Task: For heading Arial with bold.  font size for heading22,  'Change the font style of data to'Arial Narrow.  and font size to 14,  Change the alignment of both headline & data to Align middle.  In the sheet  AssetAllocation logbook
Action: Mouse moved to (134, 167)
Screenshot: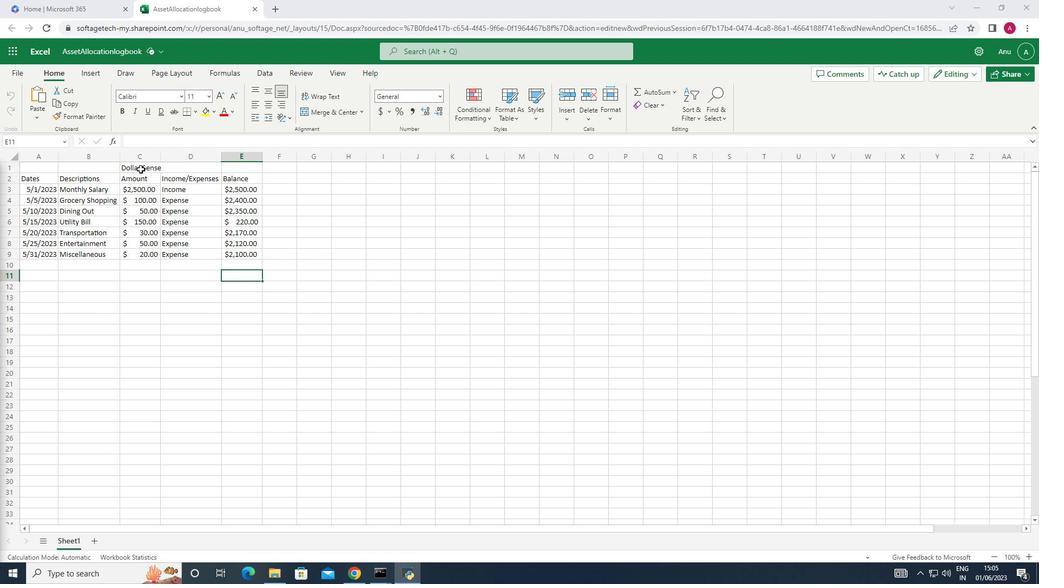 
Action: Mouse pressed left at (134, 167)
Screenshot: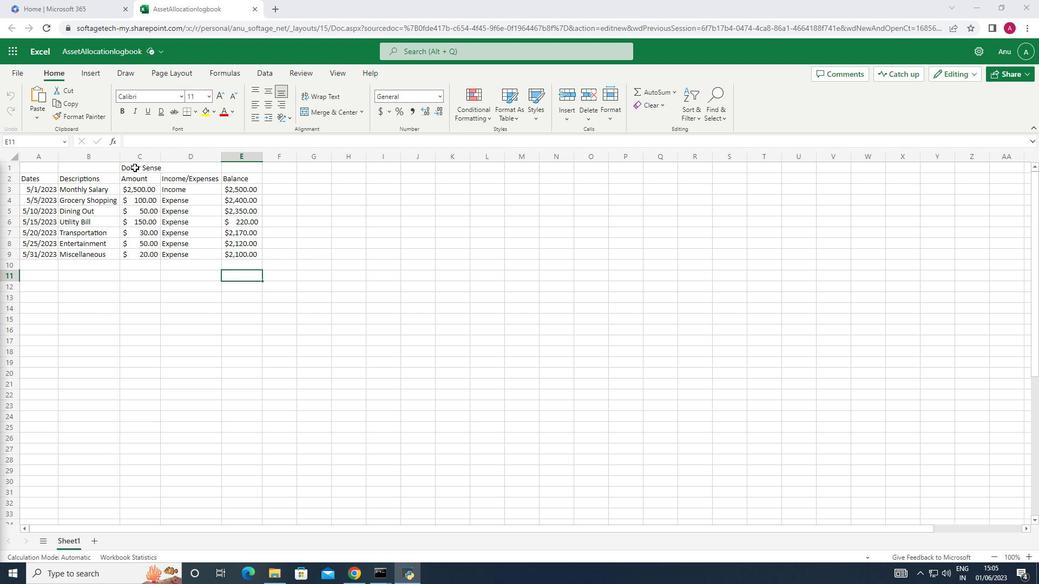 
Action: Mouse moved to (180, 98)
Screenshot: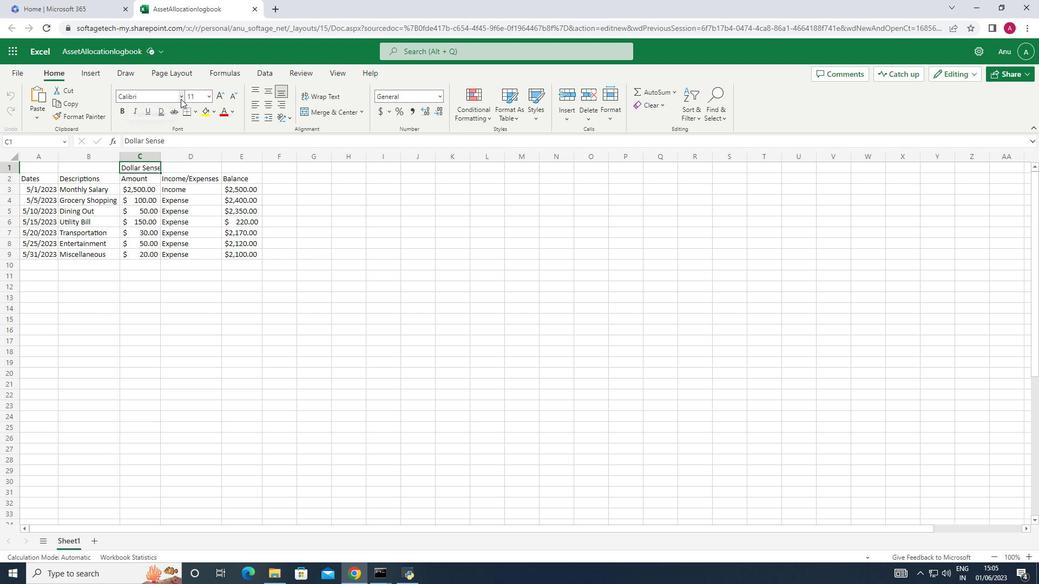 
Action: Mouse pressed left at (180, 98)
Screenshot: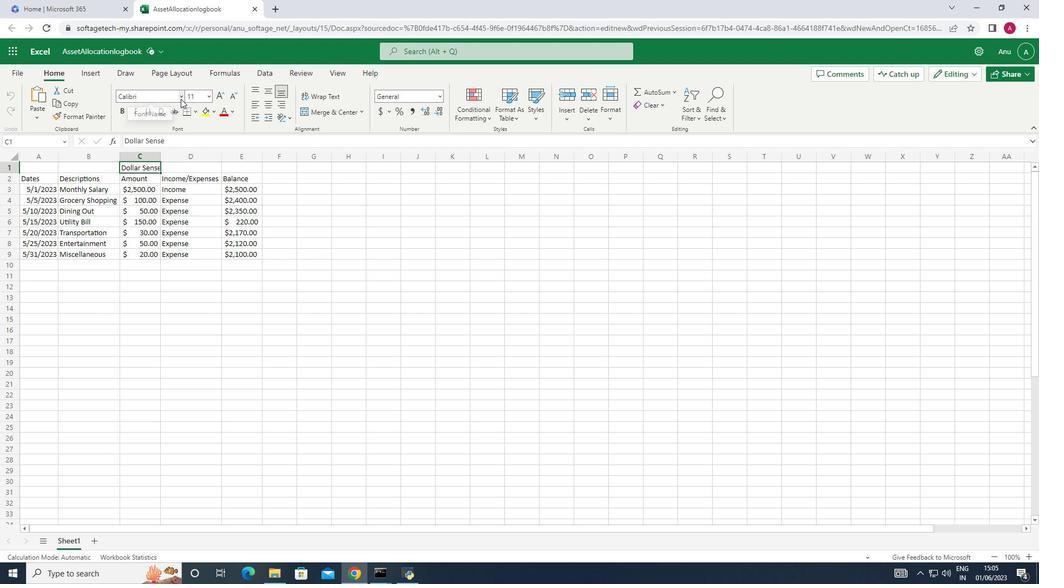 
Action: Mouse moved to (141, 138)
Screenshot: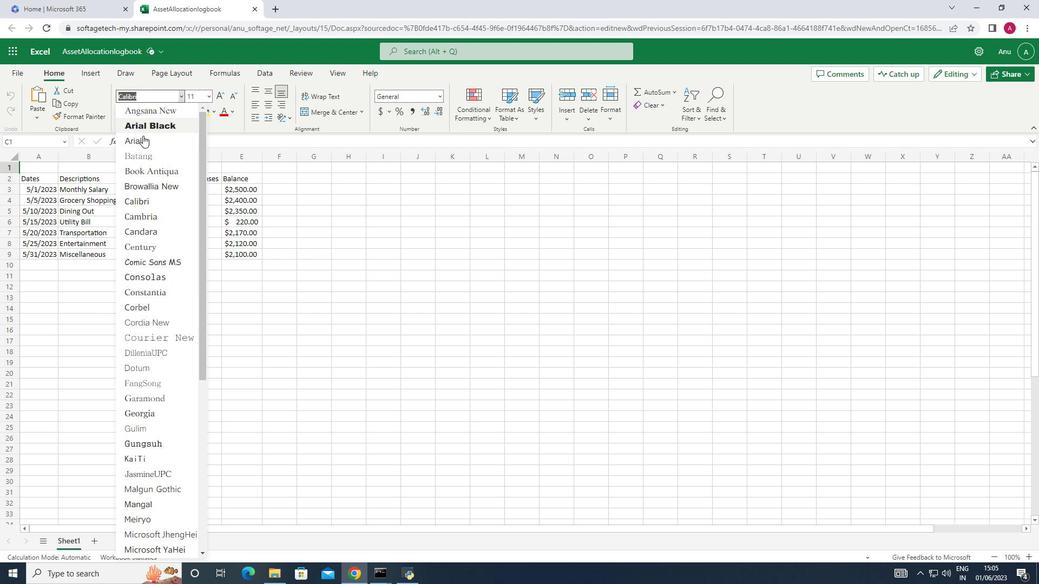 
Action: Mouse pressed left at (141, 138)
Screenshot: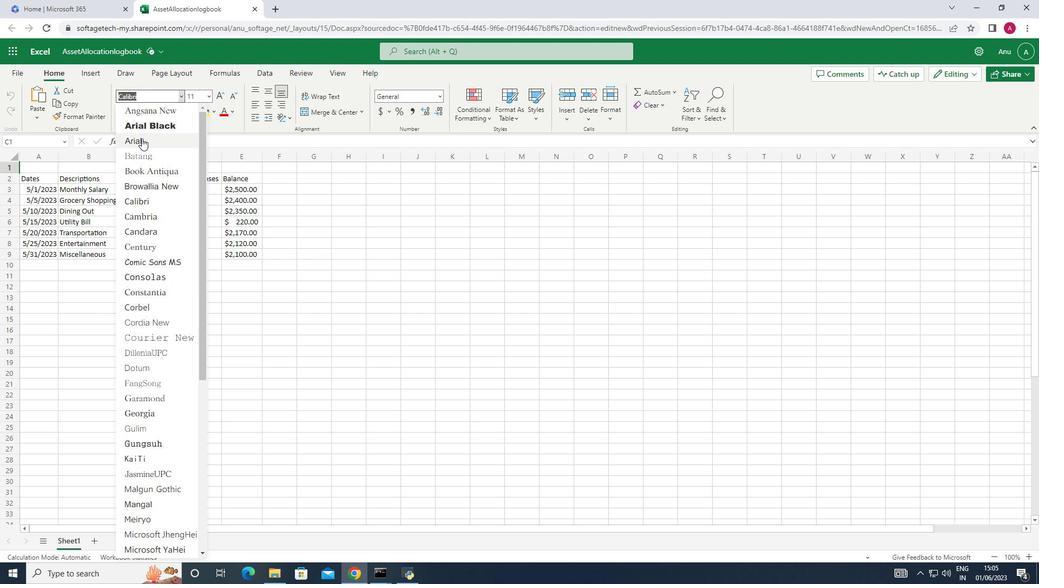 
Action: Mouse moved to (125, 112)
Screenshot: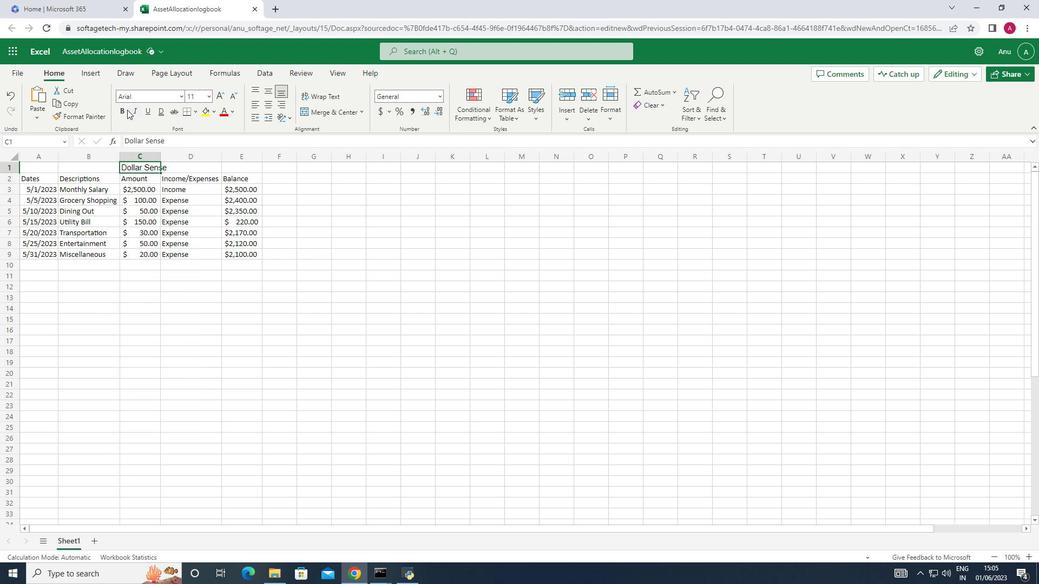 
Action: Mouse pressed left at (125, 112)
Screenshot: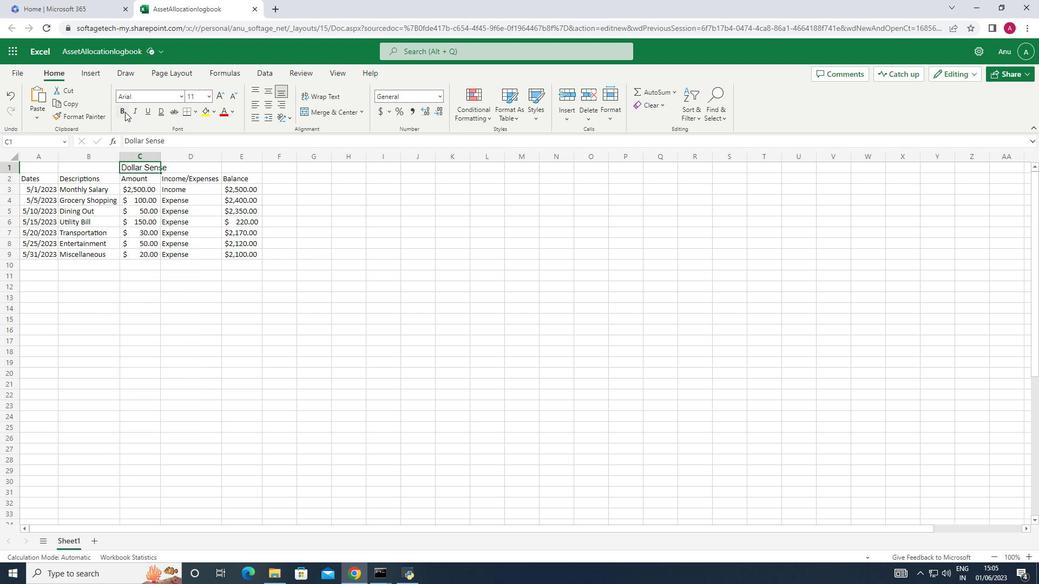 
Action: Mouse moved to (210, 99)
Screenshot: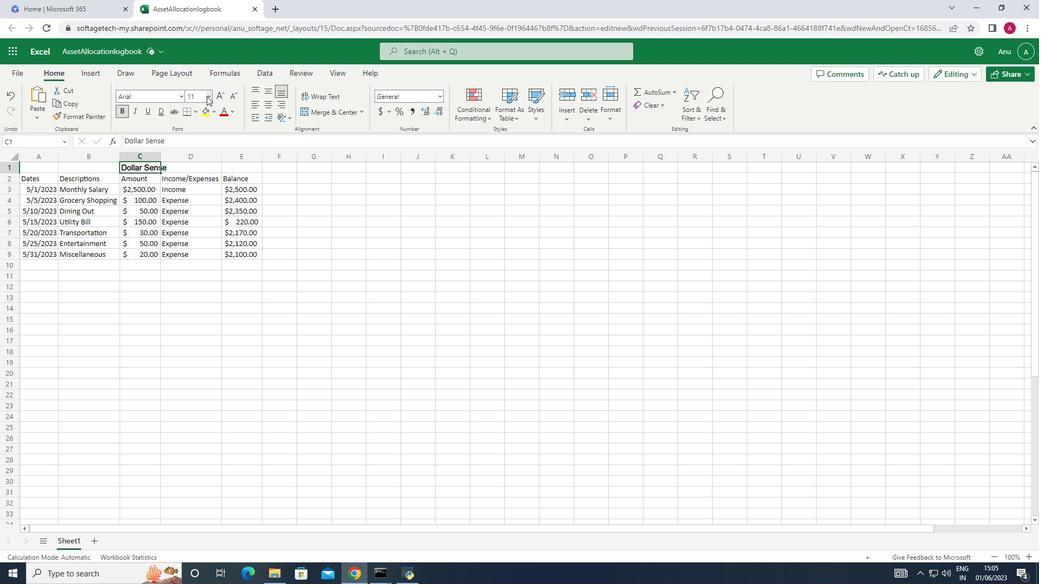 
Action: Mouse pressed left at (210, 99)
Screenshot: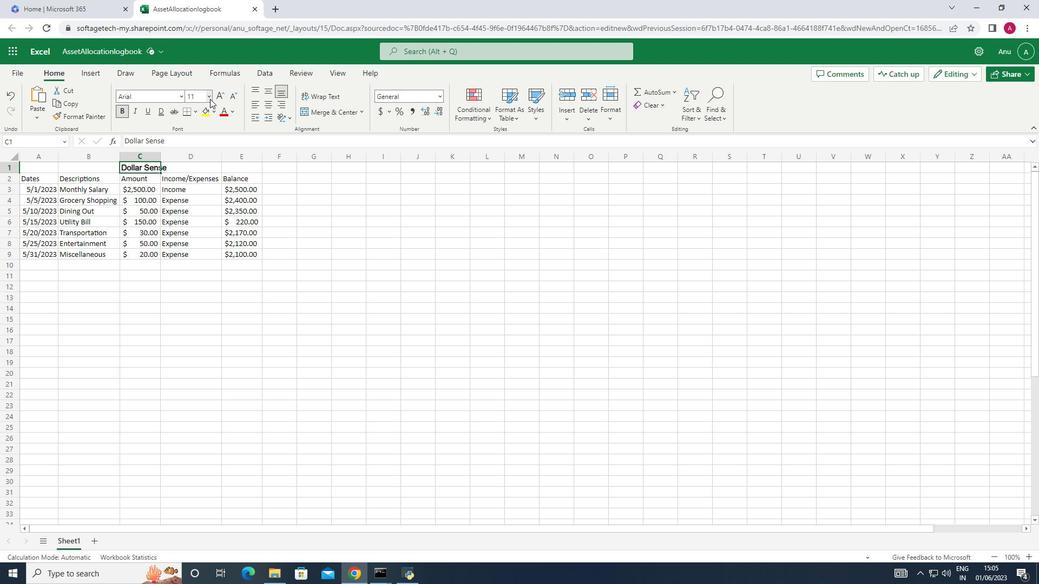 
Action: Mouse moved to (197, 97)
Screenshot: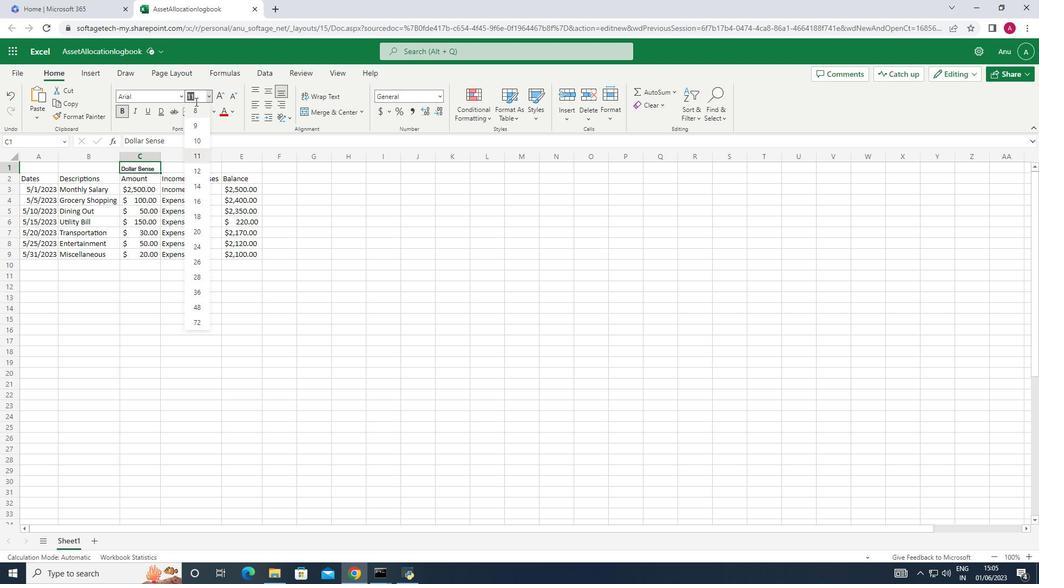 
Action: Key pressed 22<Key.enter>
Screenshot: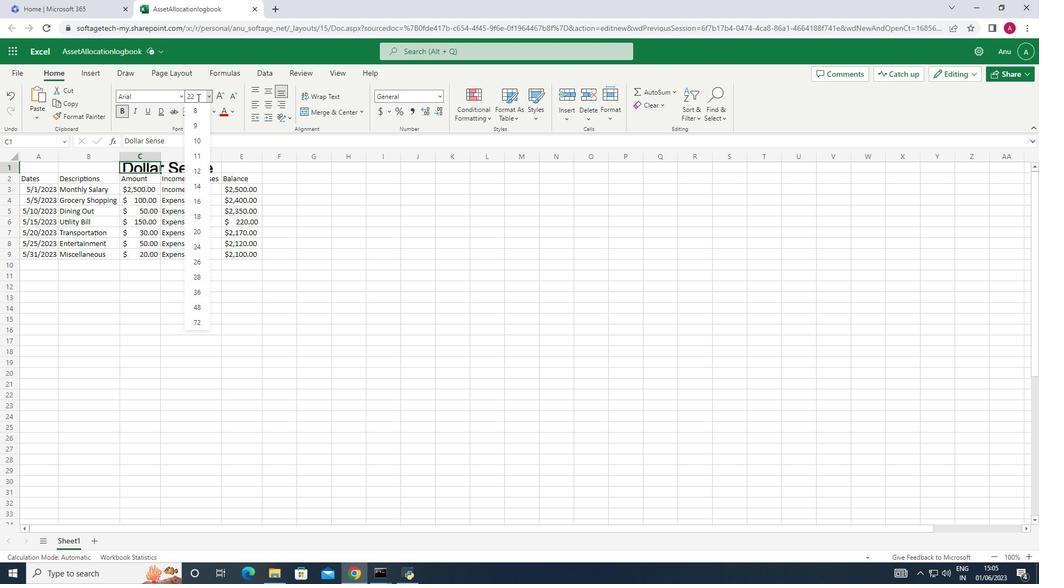 
Action: Mouse moved to (37, 189)
Screenshot: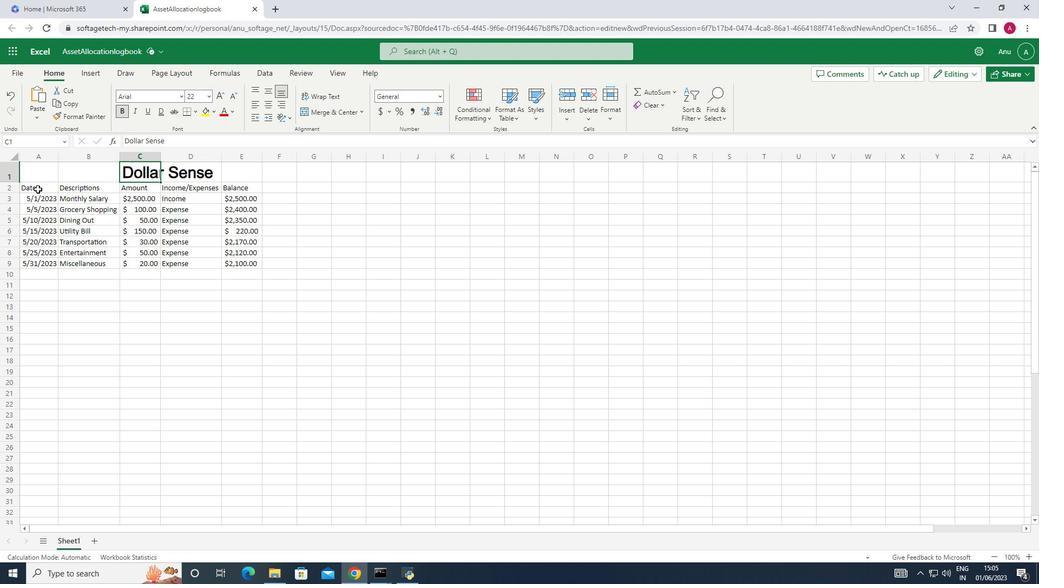
Action: Mouse pressed left at (37, 189)
Screenshot: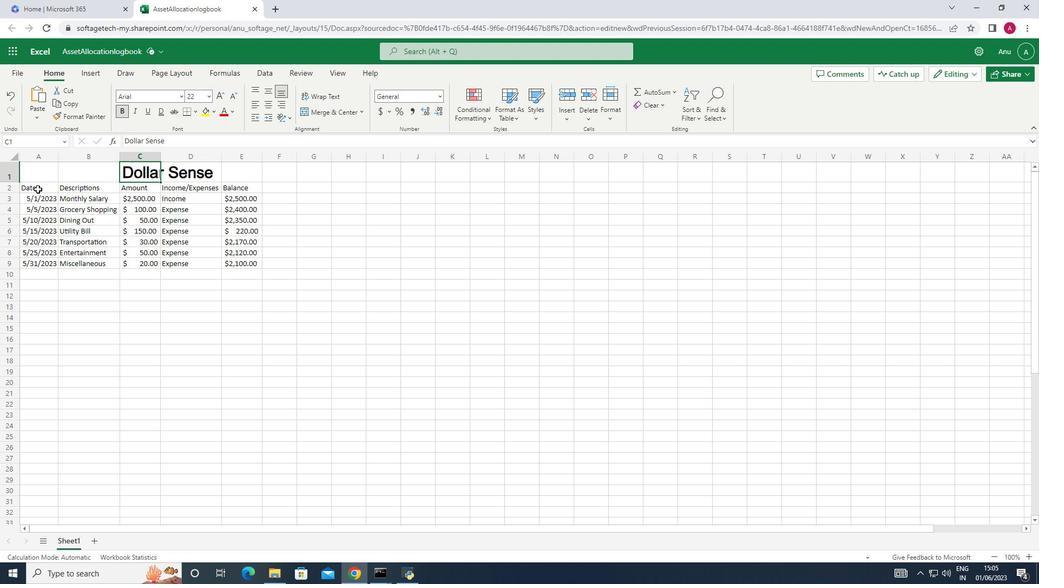 
Action: Mouse moved to (181, 97)
Screenshot: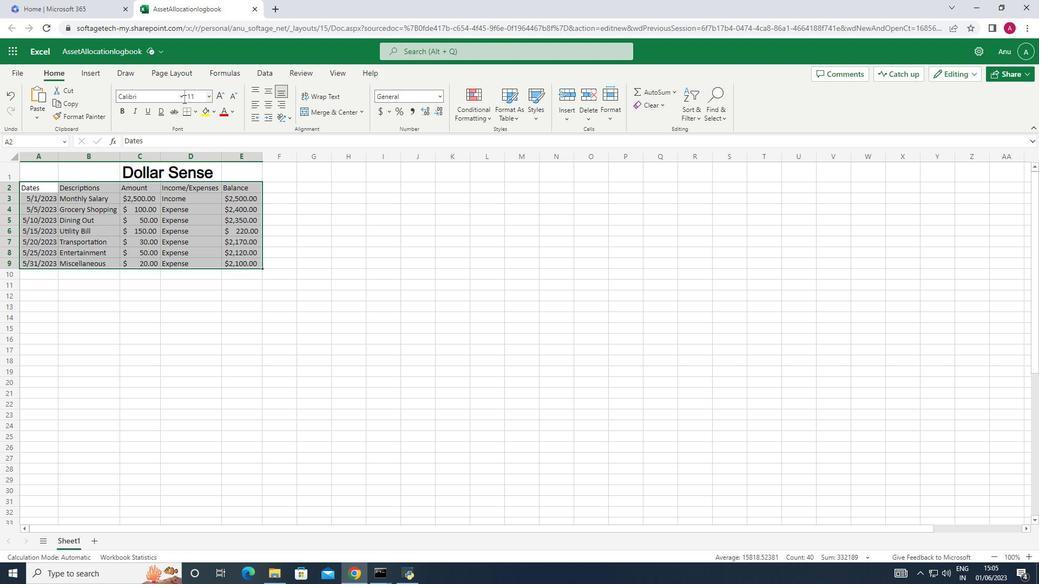 
Action: Mouse pressed left at (181, 97)
Screenshot: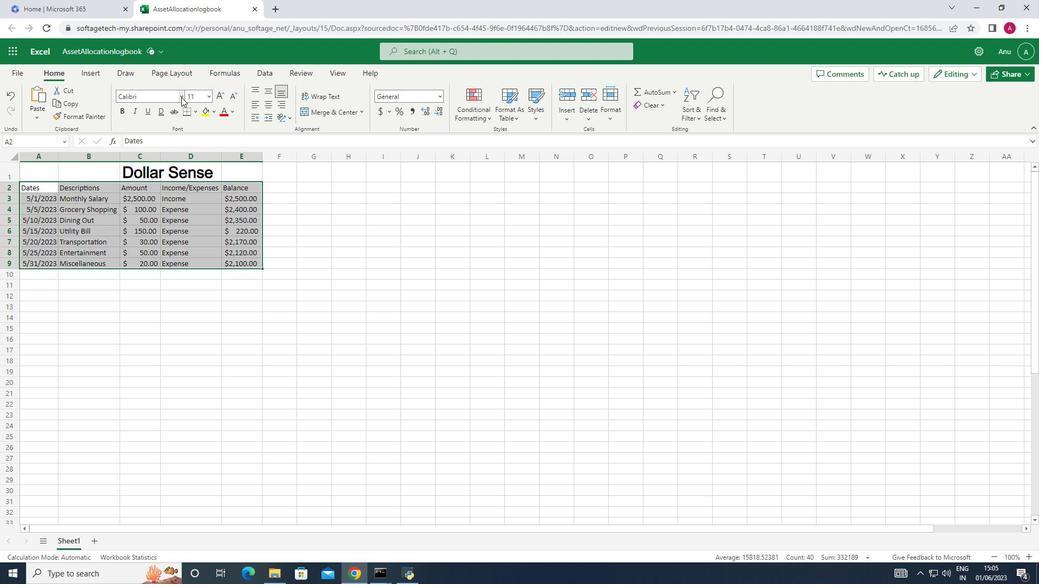 
Action: Key pressed <Key.shift>Arial<Key.space><Key.shift_r><Key.shift_r><Key.shift_r><Key.shift_r><Key.shift_r>Narrow<Key.enter>
Screenshot: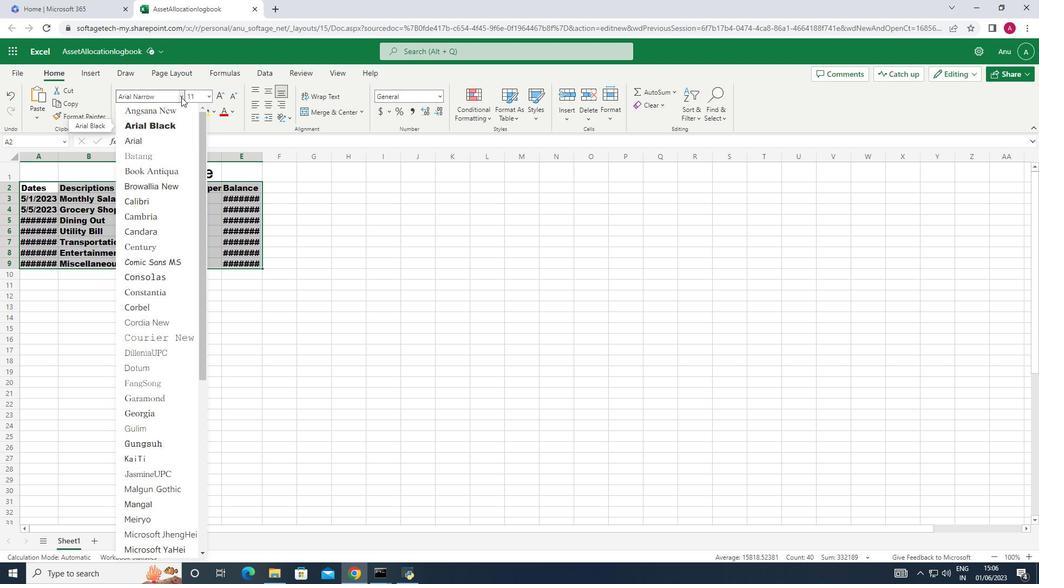 
Action: Mouse moved to (211, 96)
Screenshot: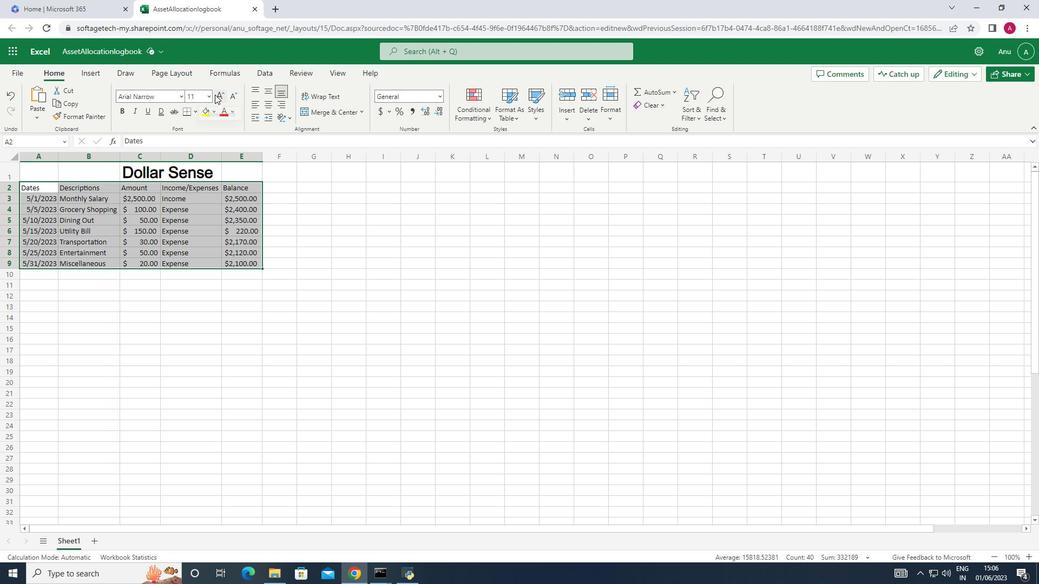 
Action: Mouse pressed left at (211, 96)
Screenshot: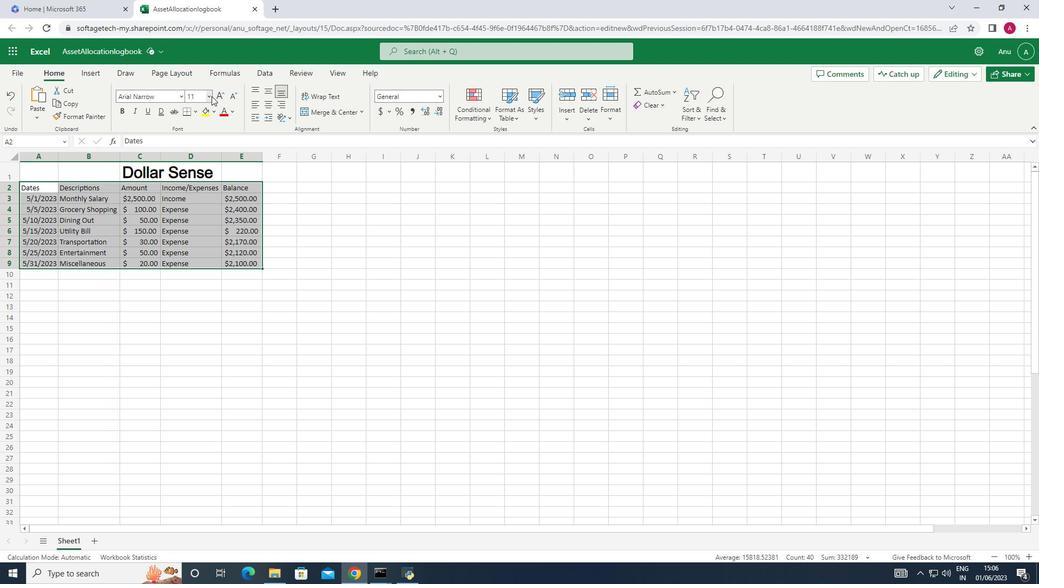 
Action: Mouse moved to (196, 181)
Screenshot: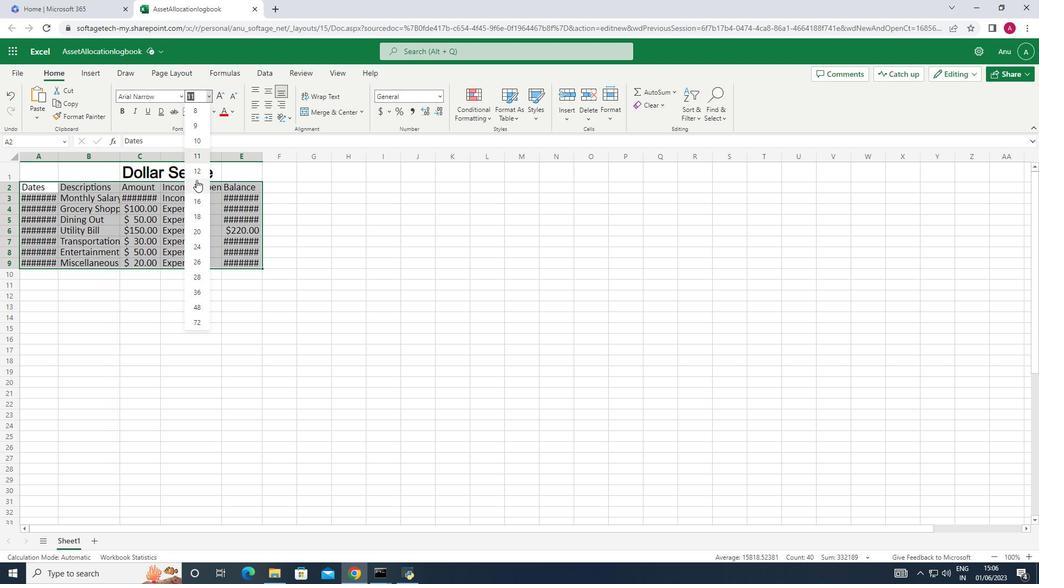 
Action: Mouse pressed left at (196, 181)
Screenshot: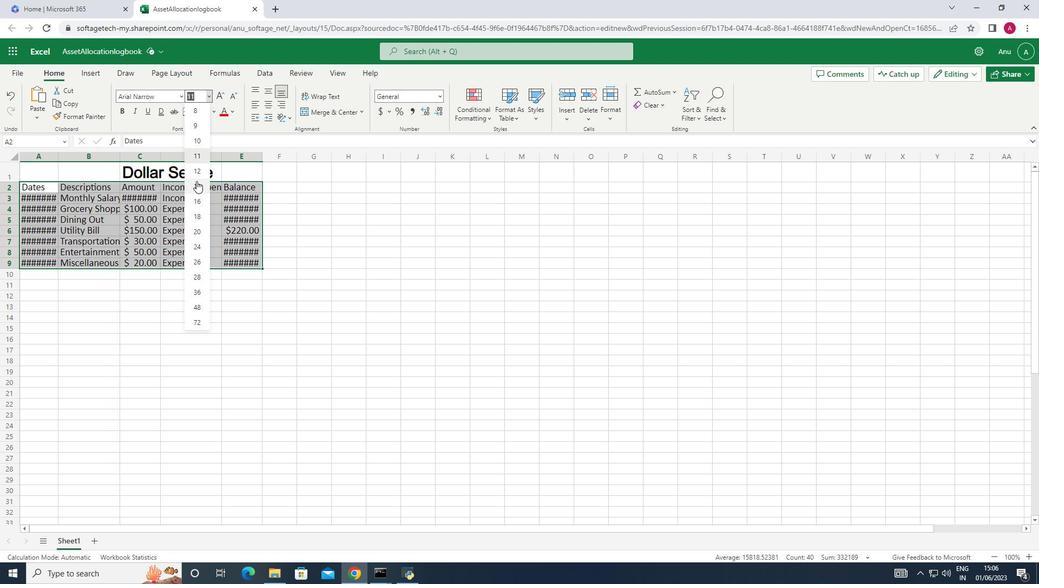 
Action: Mouse moved to (265, 103)
Screenshot: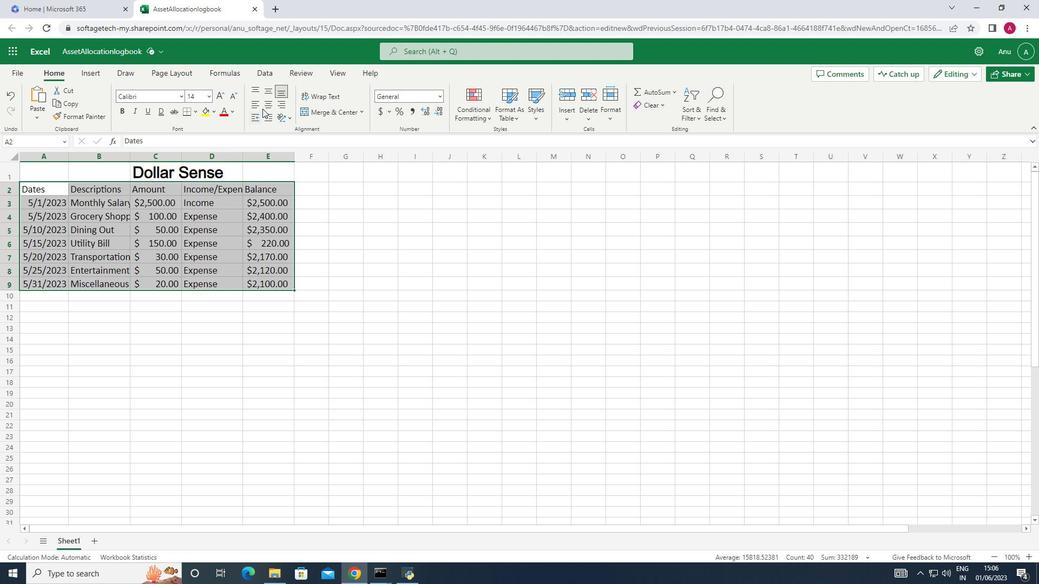 
Action: Mouse pressed left at (265, 103)
Screenshot: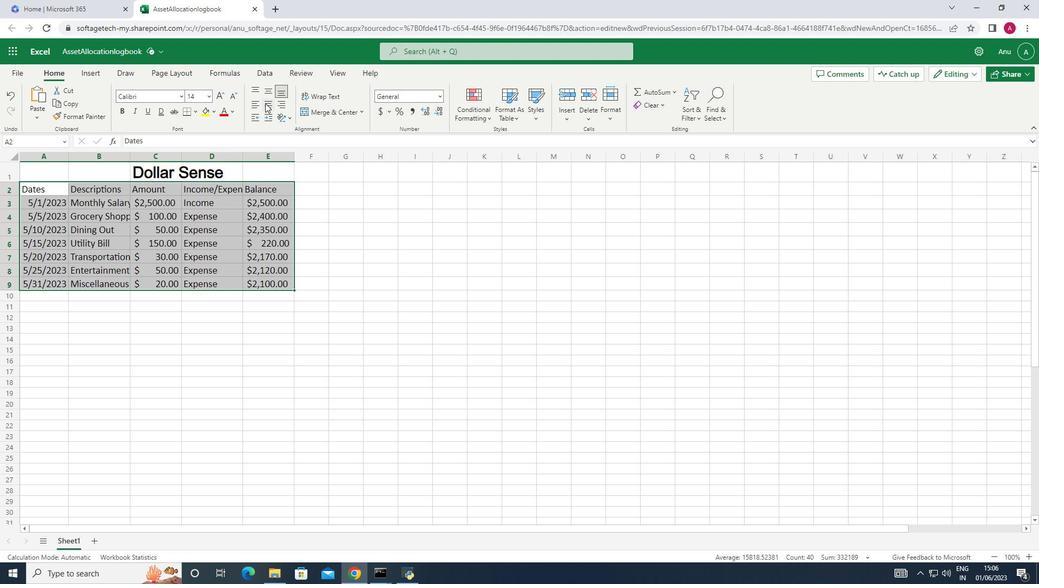 
Action: Mouse moved to (166, 170)
Screenshot: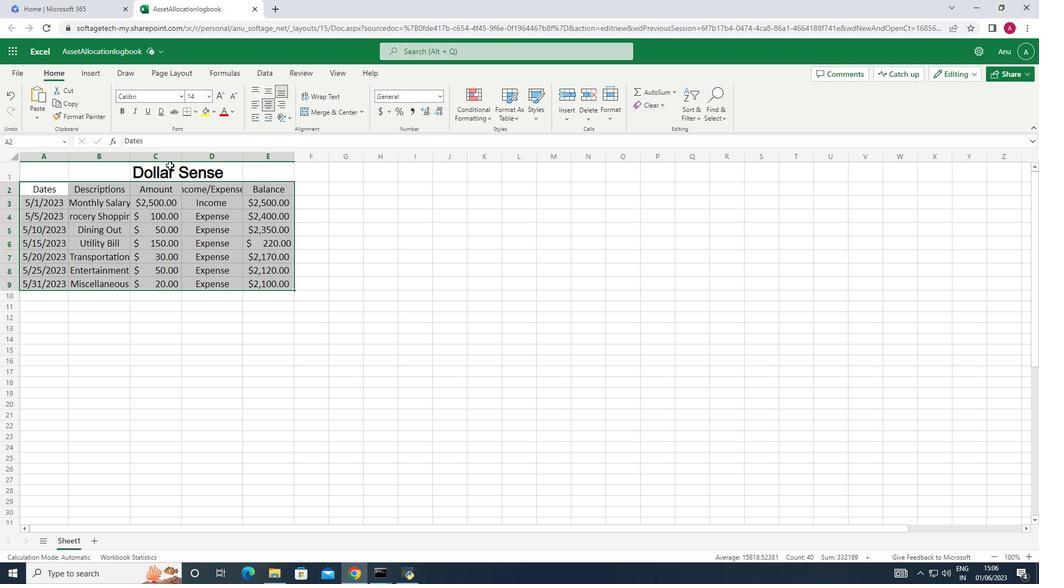 
Action: Mouse pressed left at (166, 170)
Screenshot: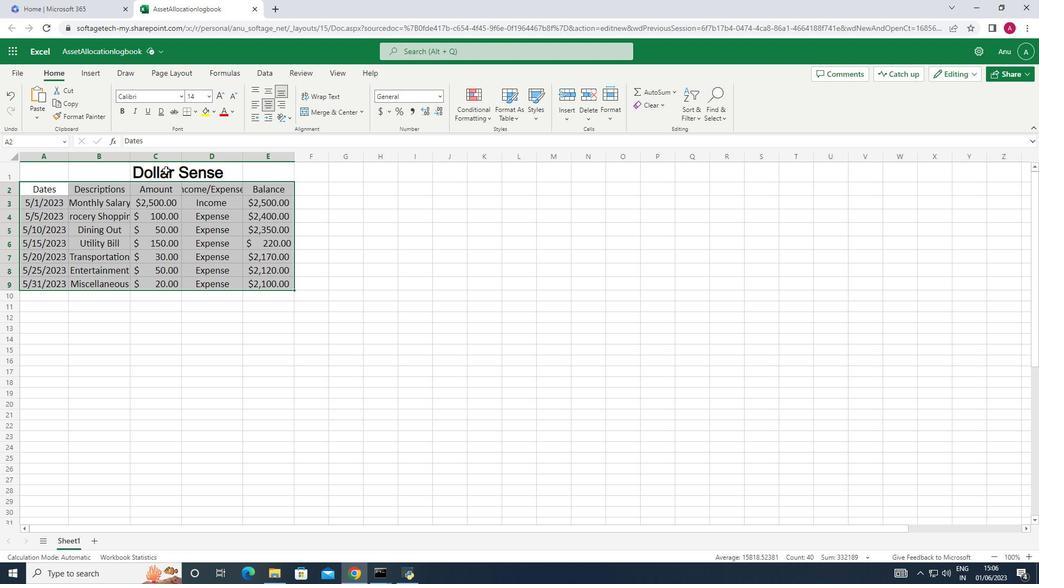 
Action: Mouse moved to (266, 103)
Screenshot: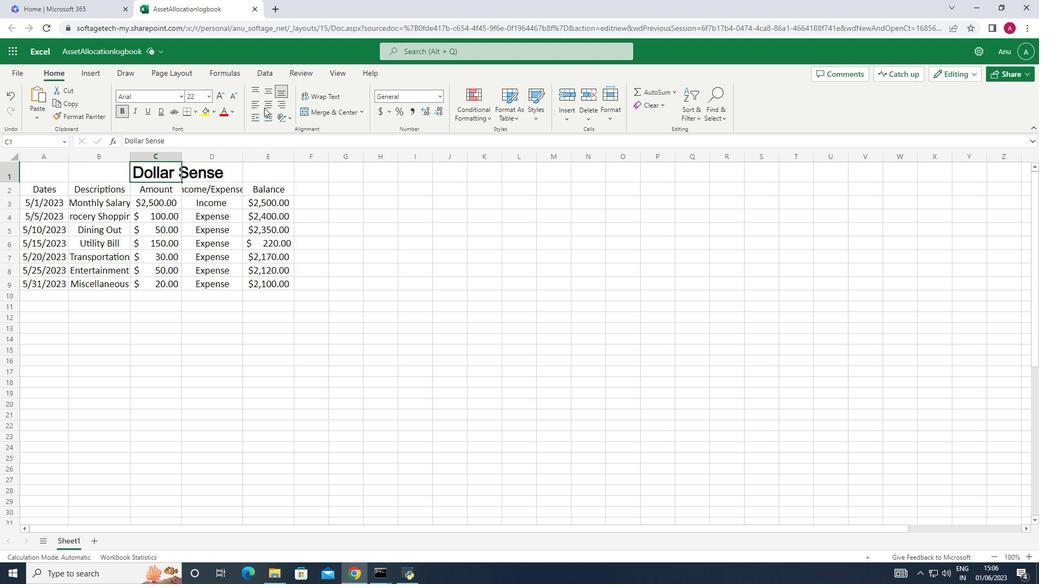 
Action: Mouse pressed left at (266, 103)
Screenshot: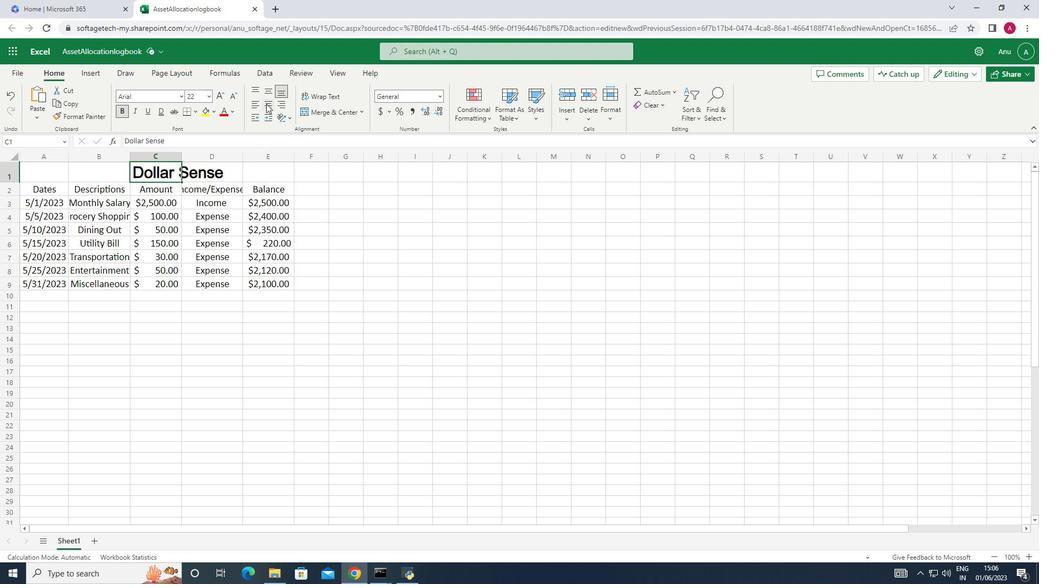 
Action: Mouse moved to (350, 232)
Screenshot: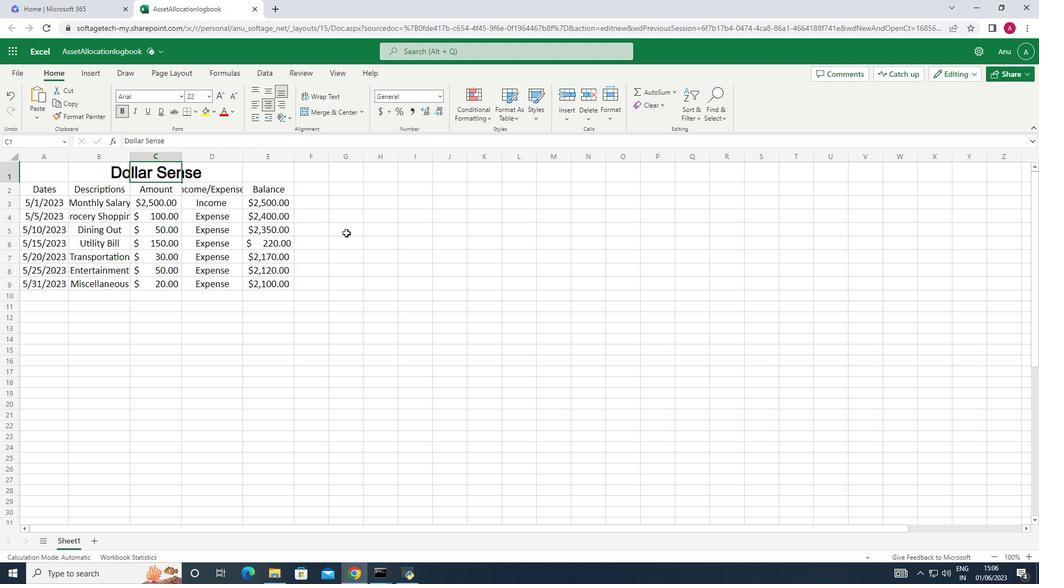 
Action: Mouse pressed left at (350, 232)
Screenshot: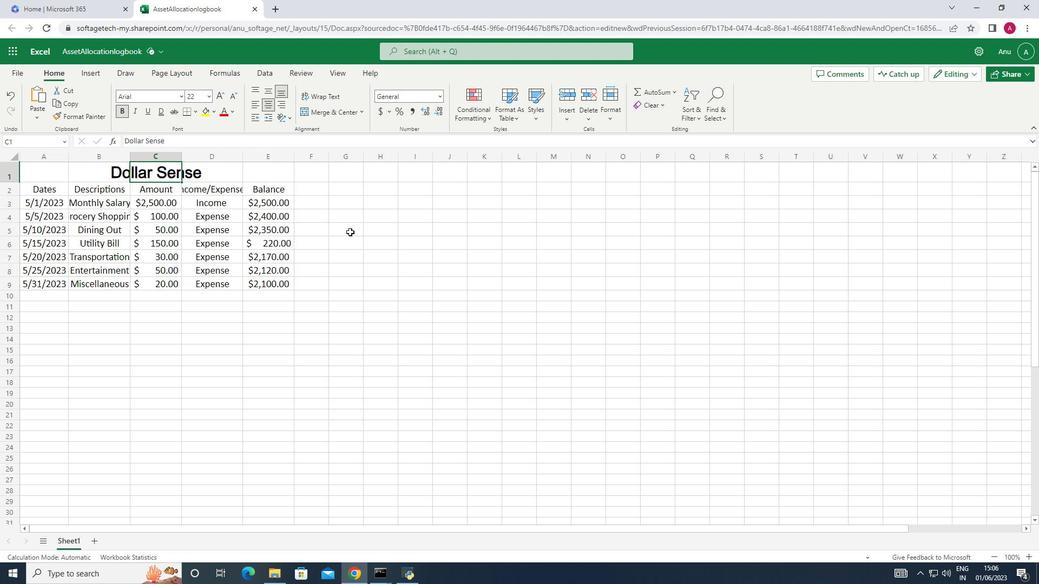 
Action: Mouse moved to (128, 153)
Screenshot: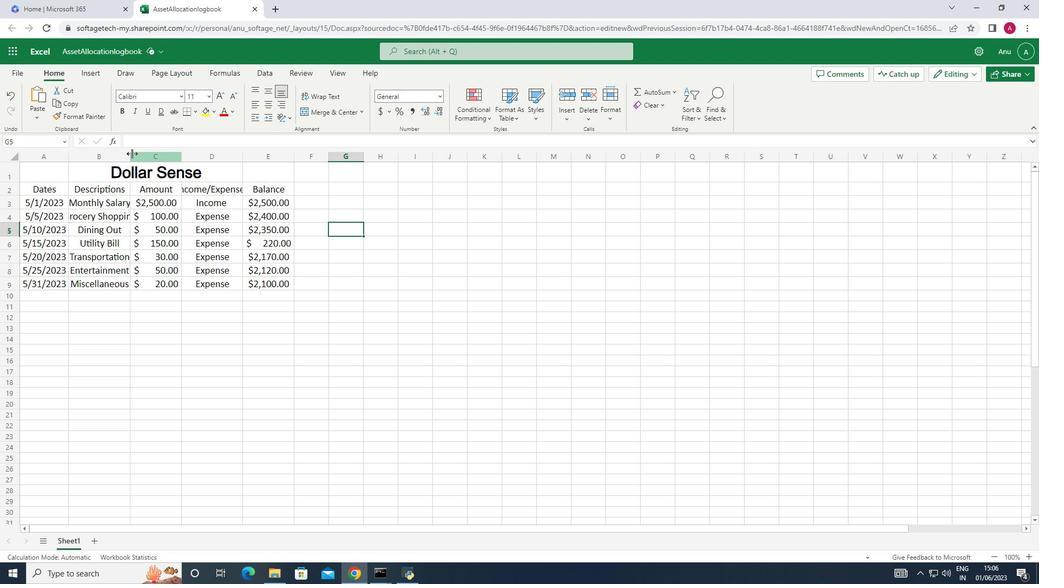 
Action: Mouse pressed left at (128, 153)
Screenshot: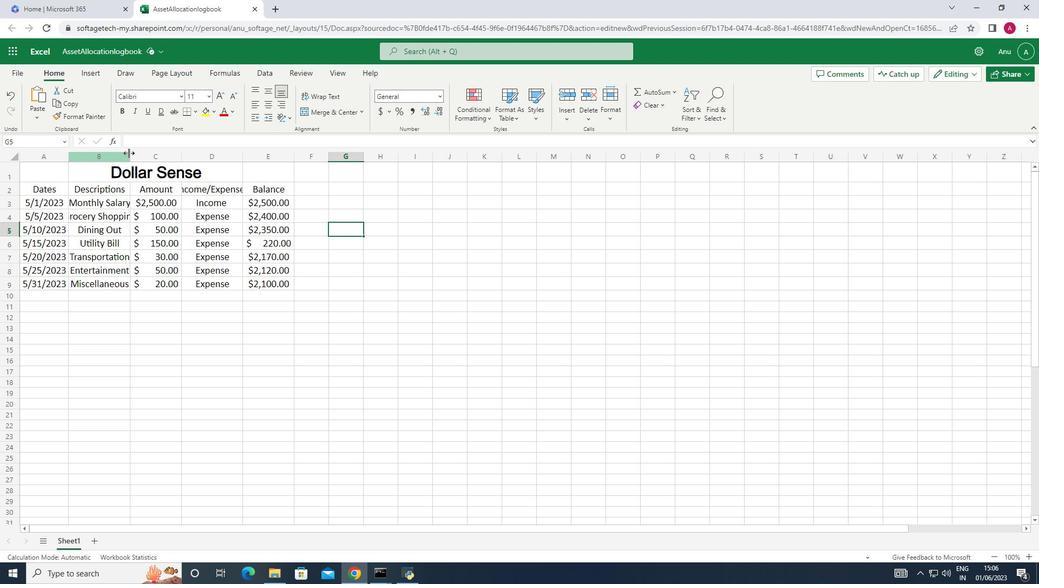 
Action: Mouse moved to (135, 152)
Screenshot: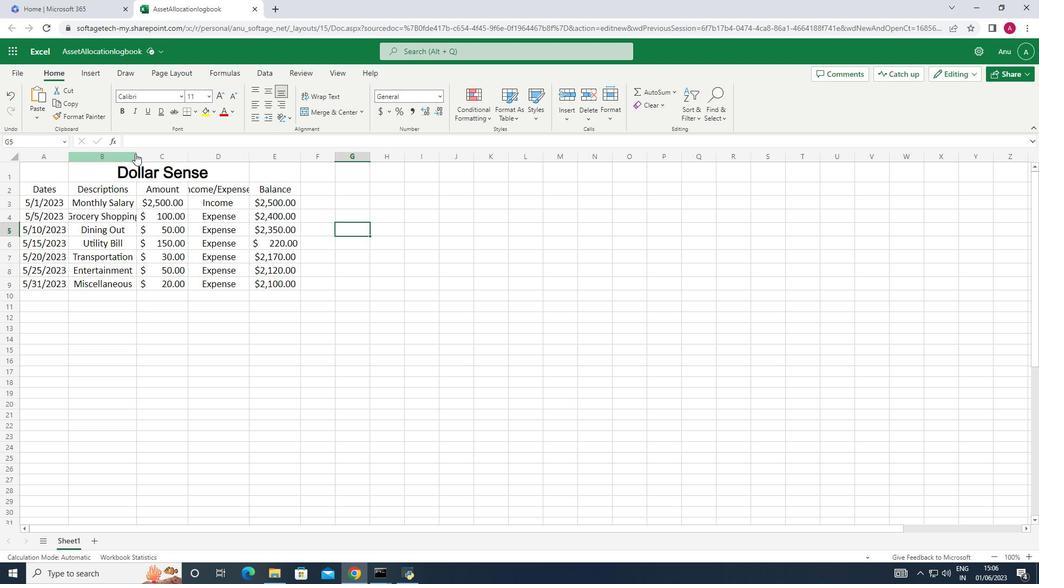 
Action: Mouse pressed left at (135, 152)
Screenshot: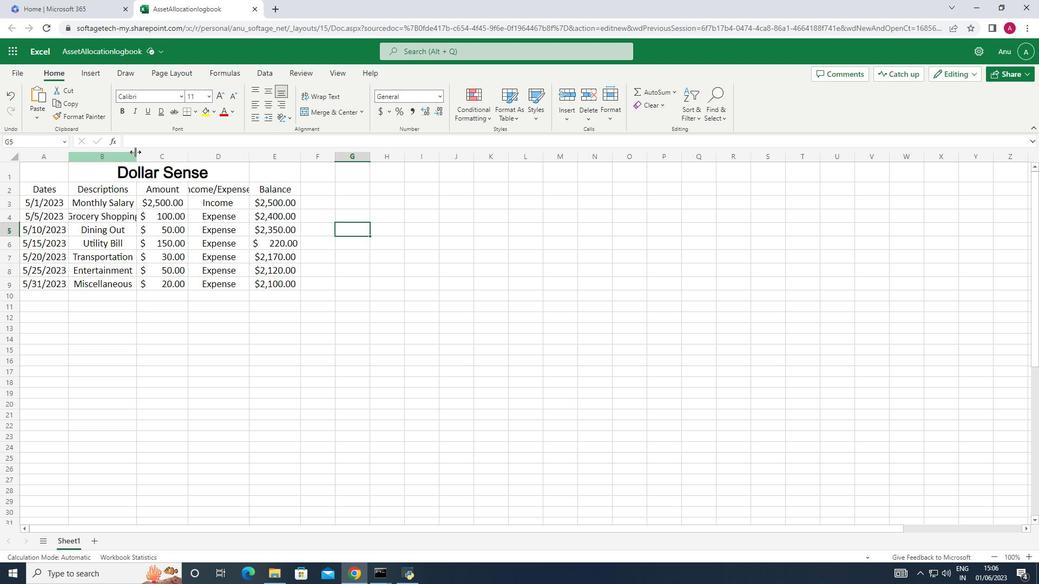 
Action: Mouse moved to (143, 152)
Screenshot: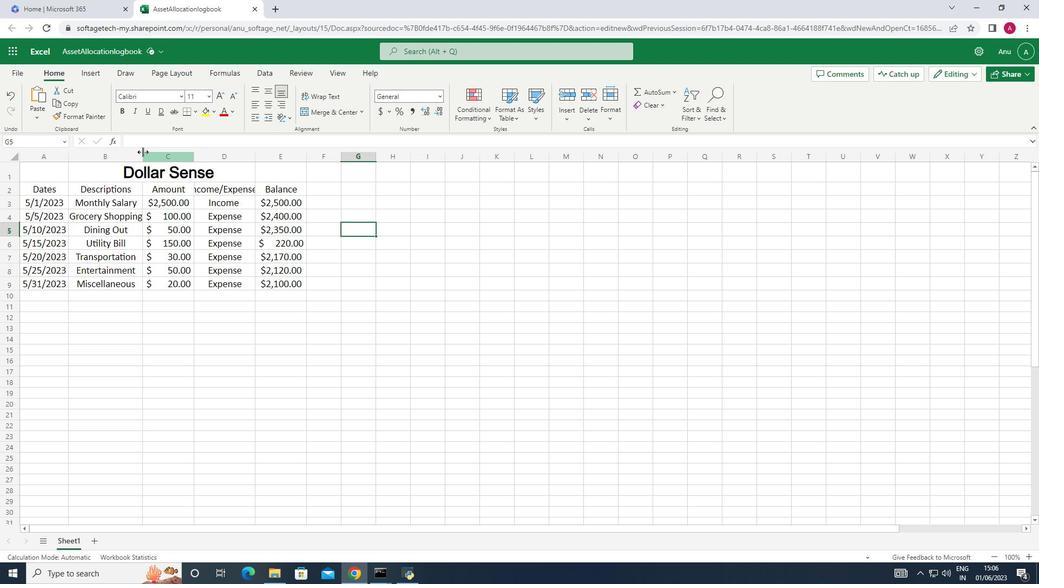
Action: Mouse pressed left at (143, 152)
Screenshot: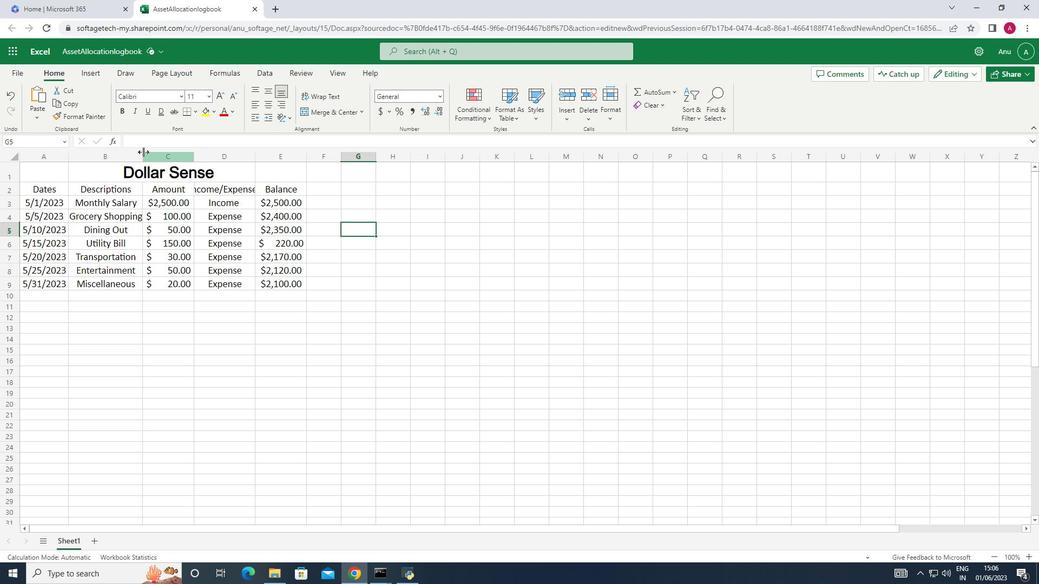 
Action: Mouse moved to (257, 152)
Screenshot: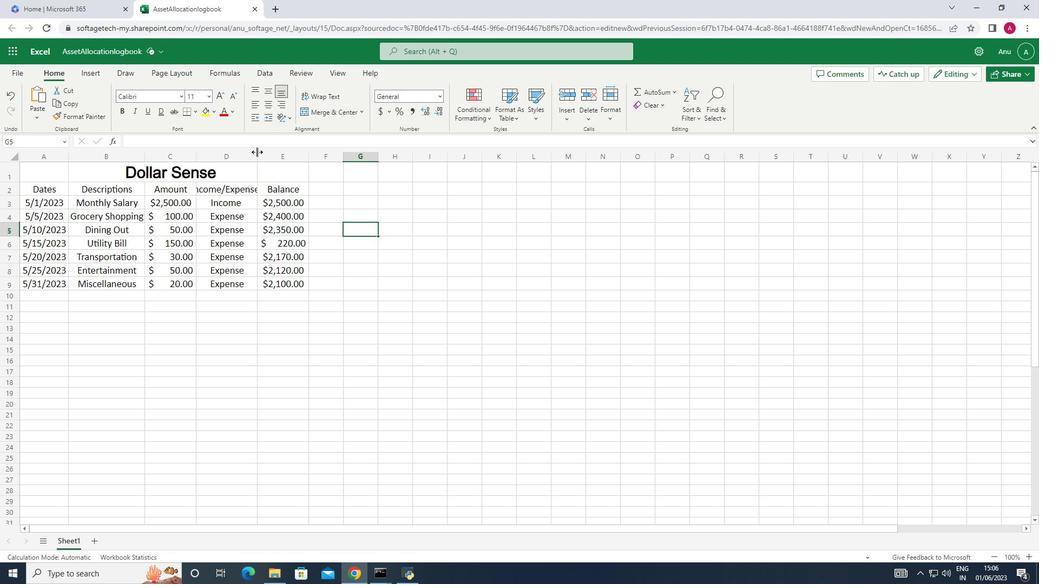 
Action: Mouse pressed left at (257, 152)
Screenshot: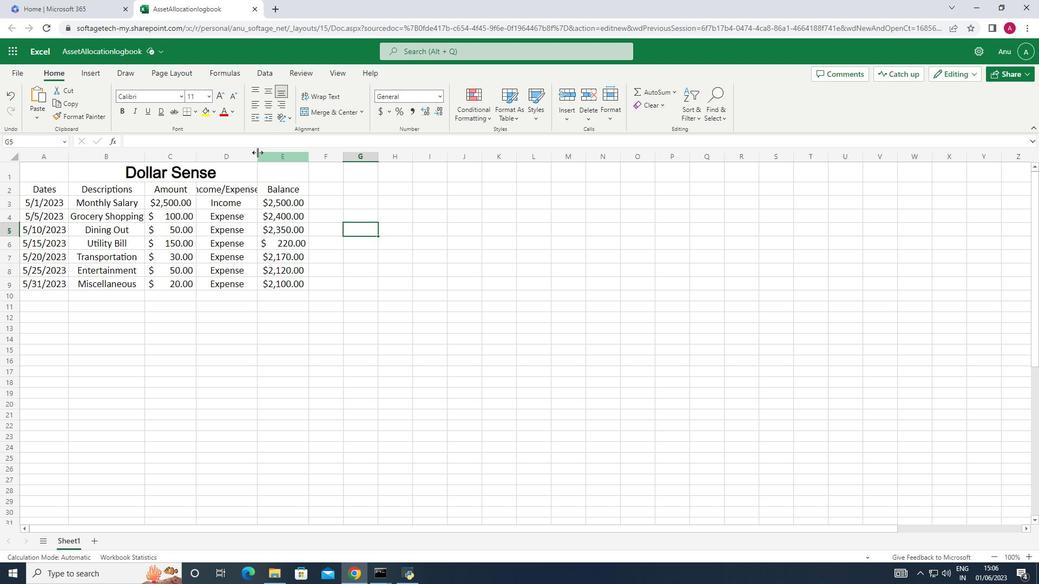
Action: Mouse pressed left at (257, 152)
Screenshot: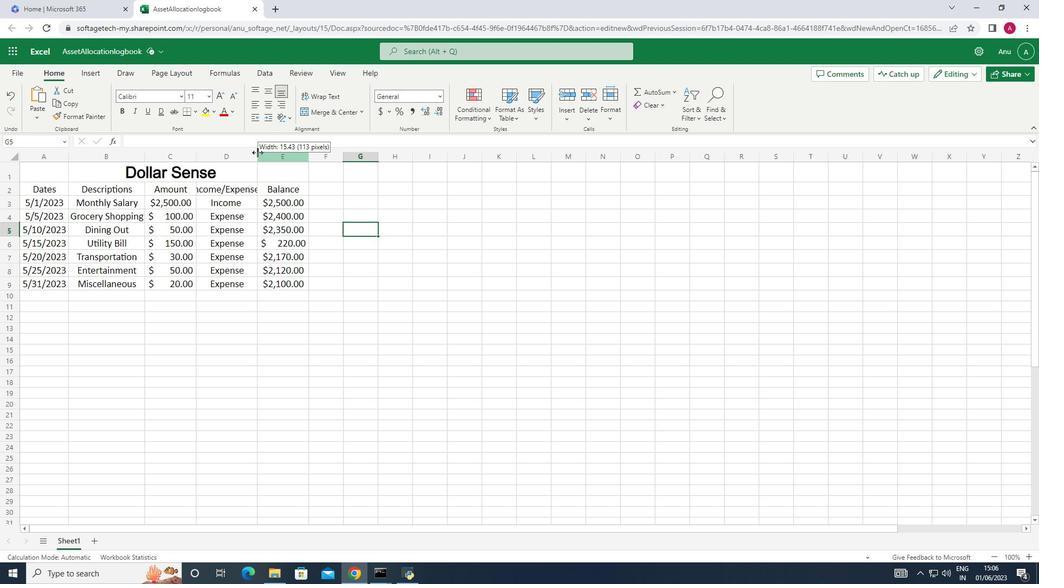 
Action: Mouse moved to (429, 300)
Screenshot: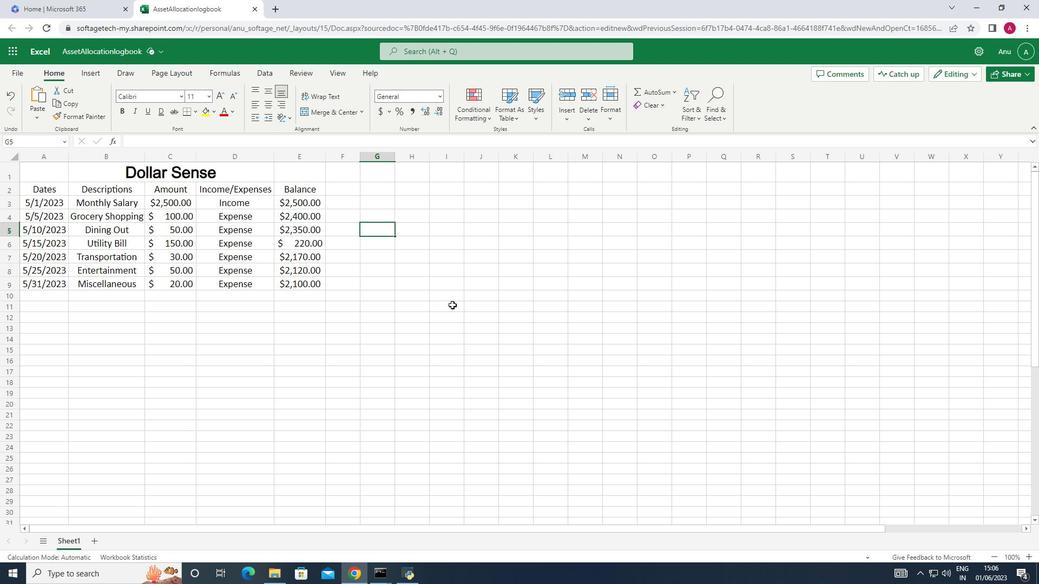 
Action: Mouse pressed left at (429, 300)
Screenshot: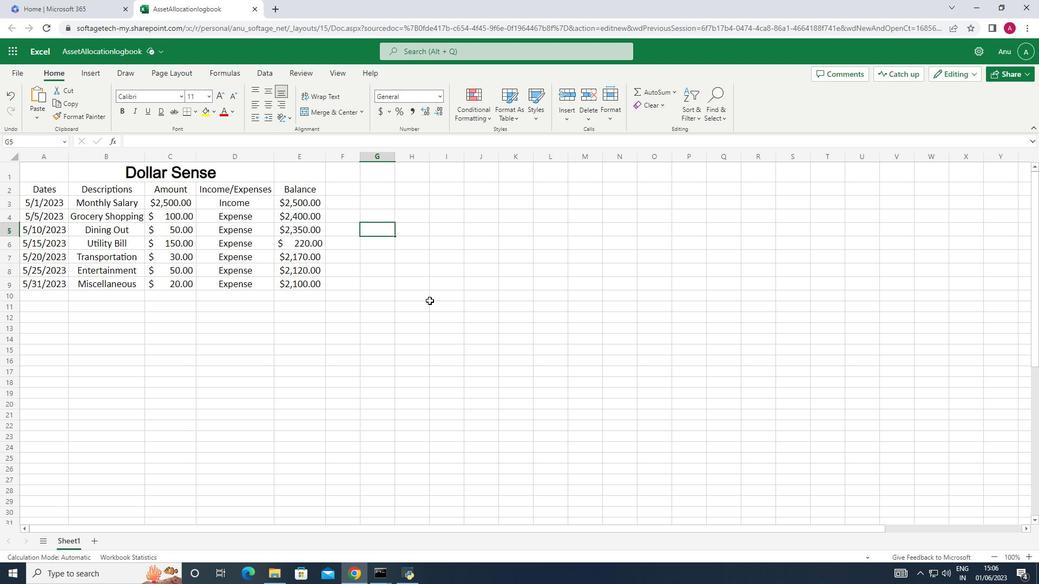 
